 Task: Set the location details for the in-person meeting to "Chula Vista, CA 91910".
Action: Mouse moved to (92, 113)
Screenshot: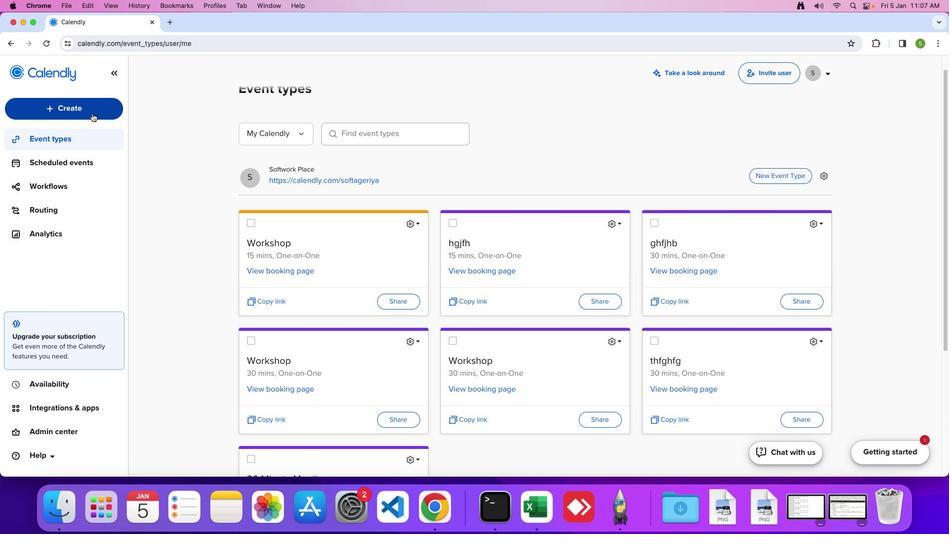 
Action: Mouse pressed left at (92, 113)
Screenshot: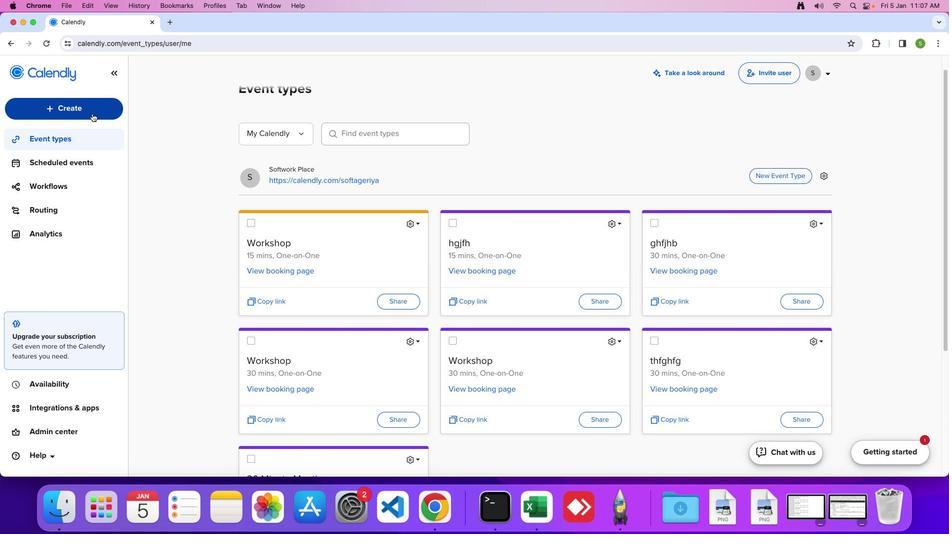 
Action: Mouse moved to (92, 182)
Screenshot: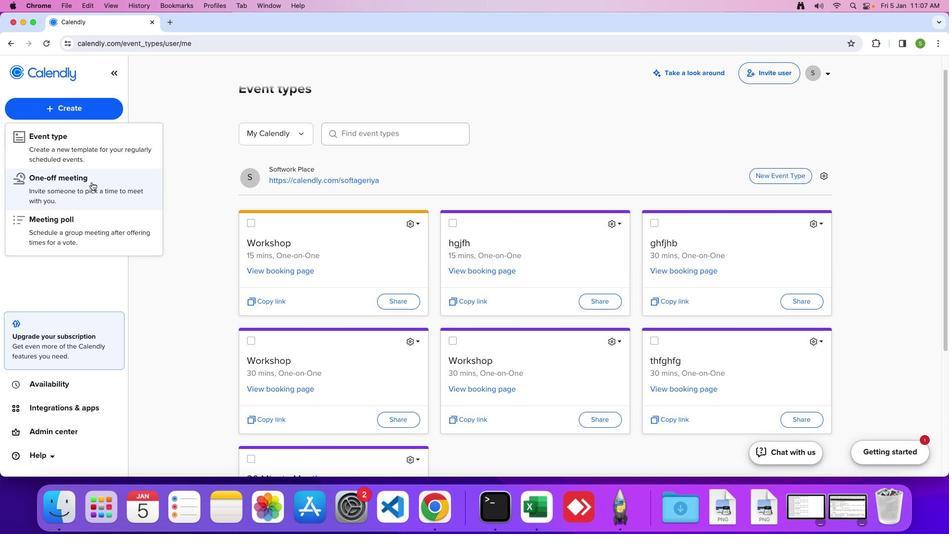 
Action: Mouse pressed left at (92, 182)
Screenshot: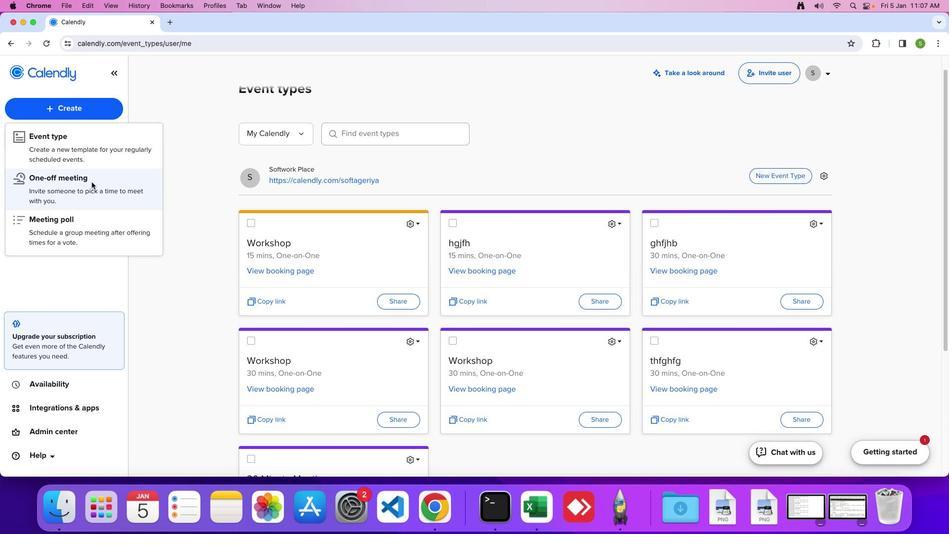 
Action: Mouse moved to (787, 167)
Screenshot: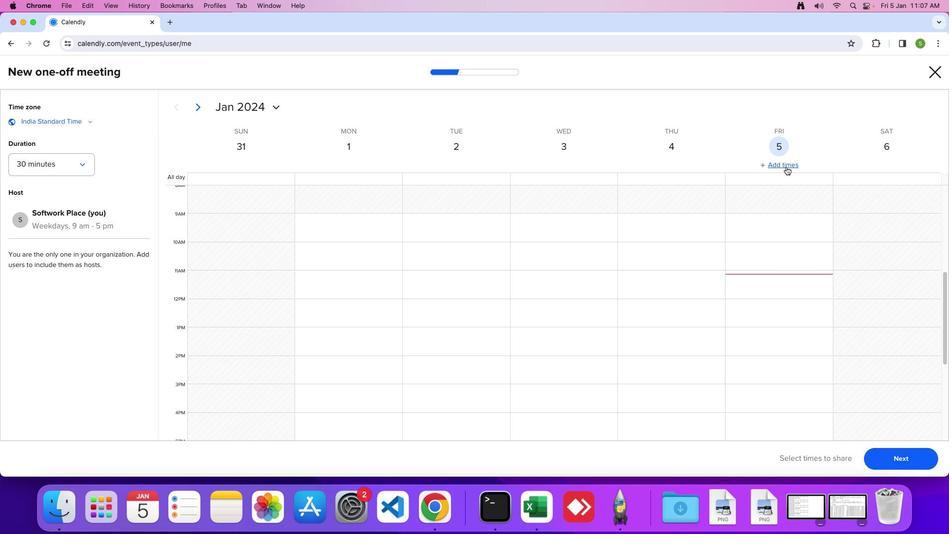 
Action: Mouse pressed left at (787, 167)
Screenshot: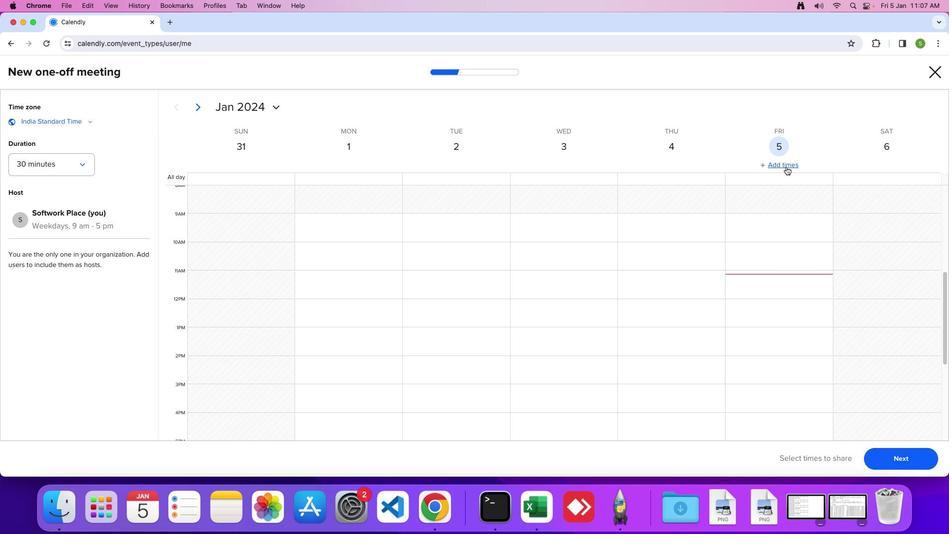 
Action: Mouse moved to (875, 456)
Screenshot: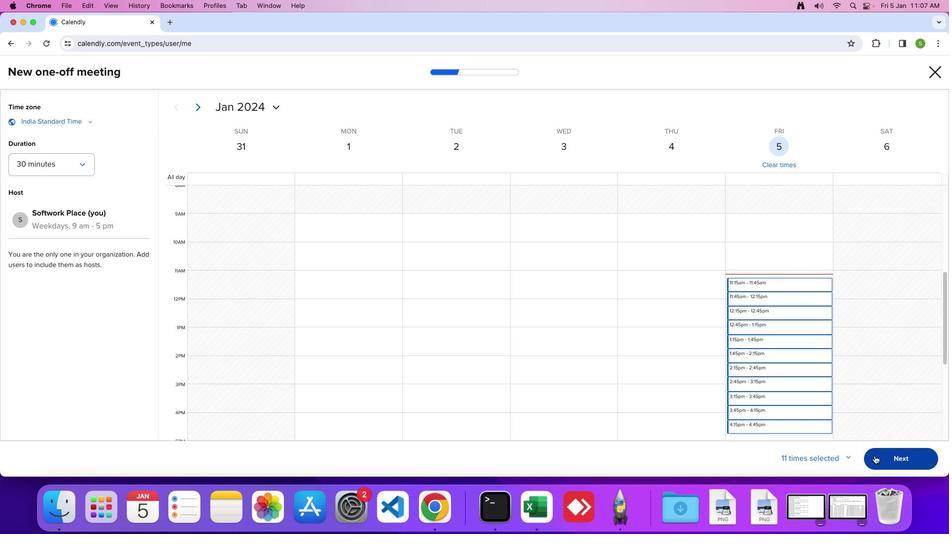 
Action: Mouse pressed left at (875, 456)
Screenshot: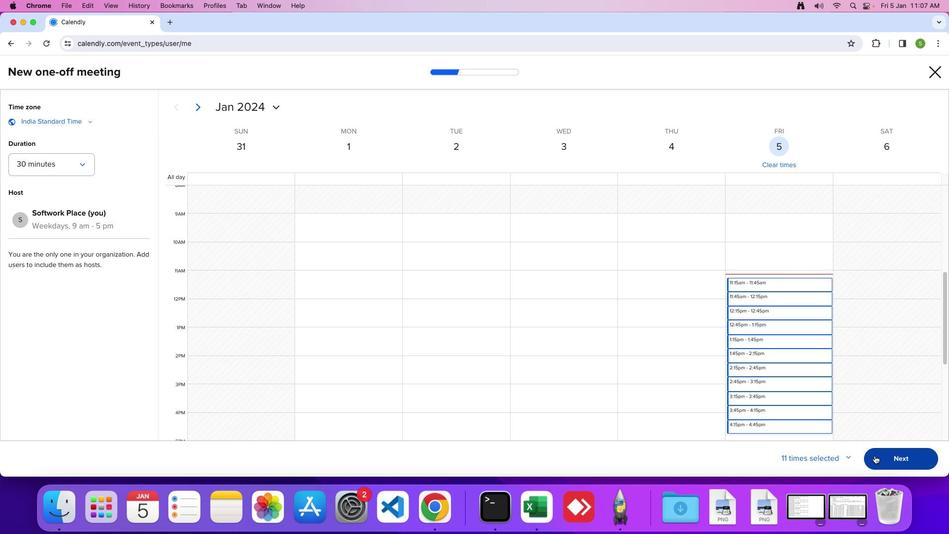 
Action: Mouse moved to (506, 346)
Screenshot: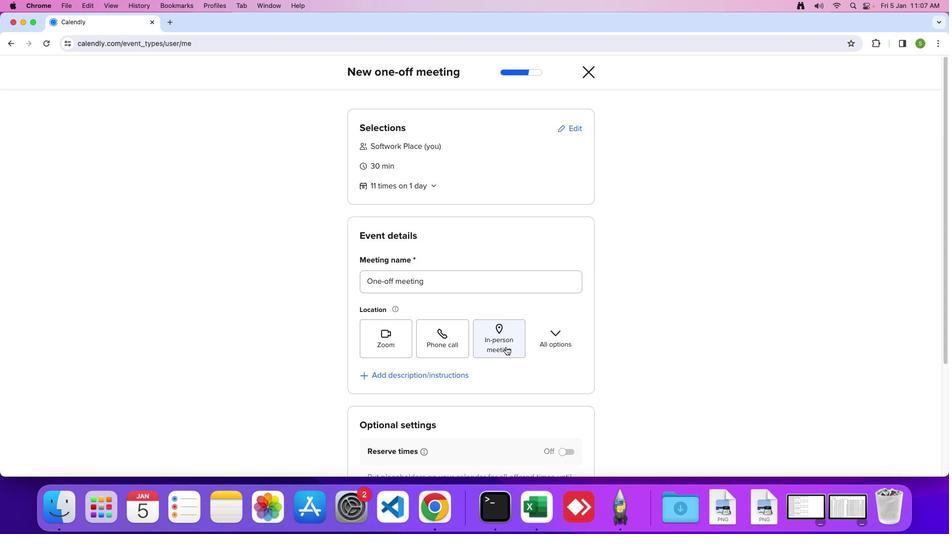 
Action: Mouse pressed left at (506, 346)
Screenshot: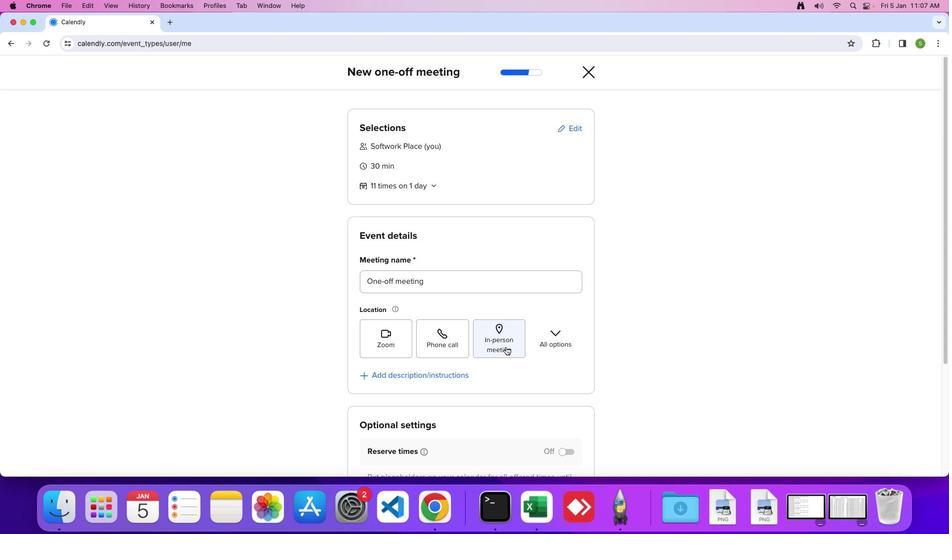 
Action: Mouse moved to (477, 179)
Screenshot: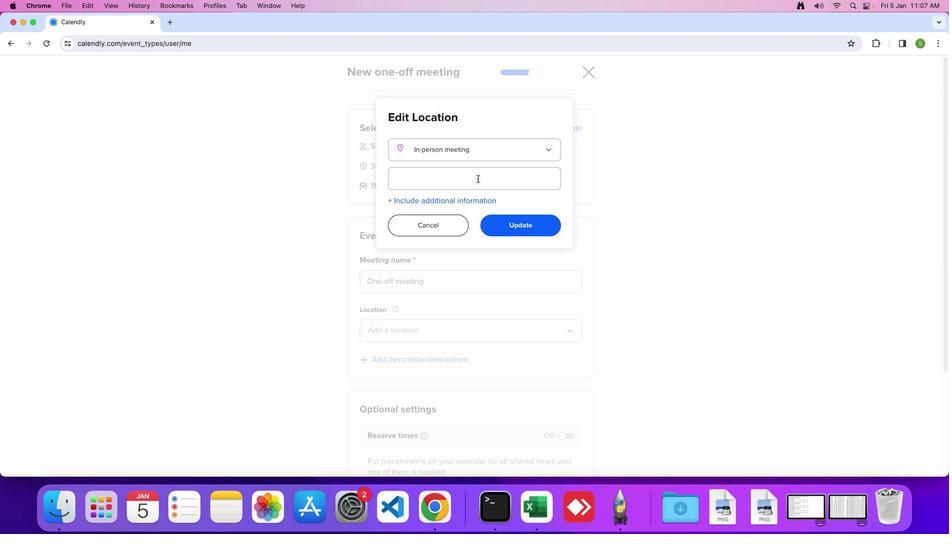 
Action: Mouse pressed left at (477, 179)
Screenshot: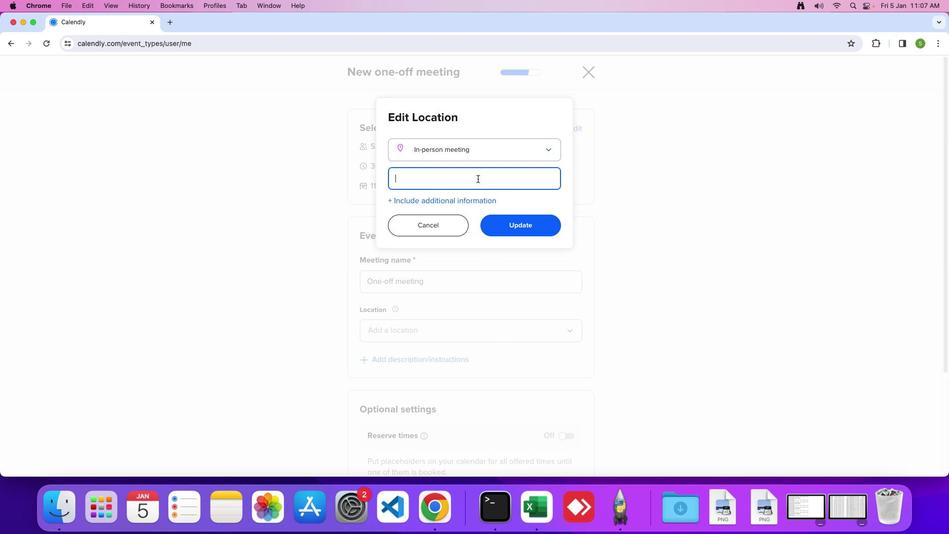 
Action: Mouse moved to (478, 184)
Screenshot: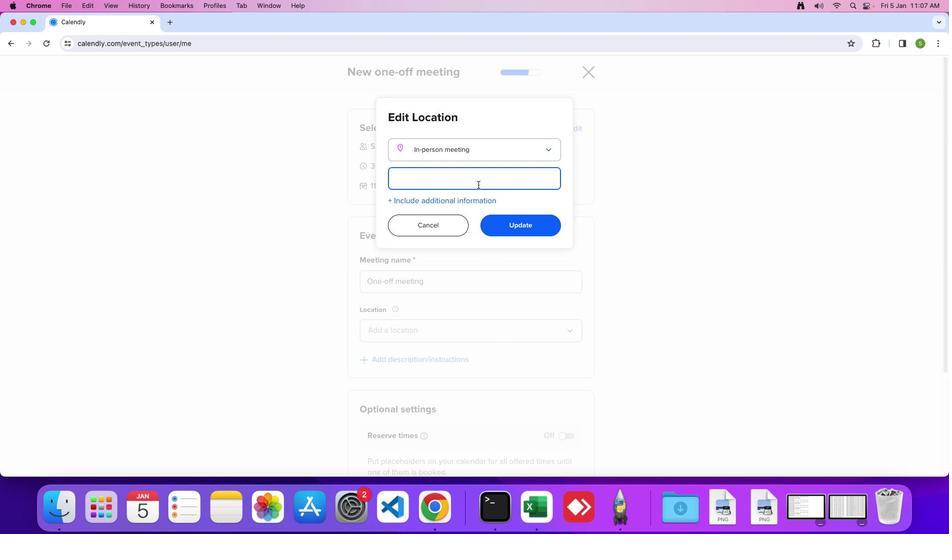 
Action: Key pressed 'C'Key.caps_lock'h''u''l''a'Key.spaceKey.shift'V''i''s''t''a'','Key.spaceKey.shift'C''A'Key.space'9''9'Key.backspace'1''9''1''0'
Screenshot: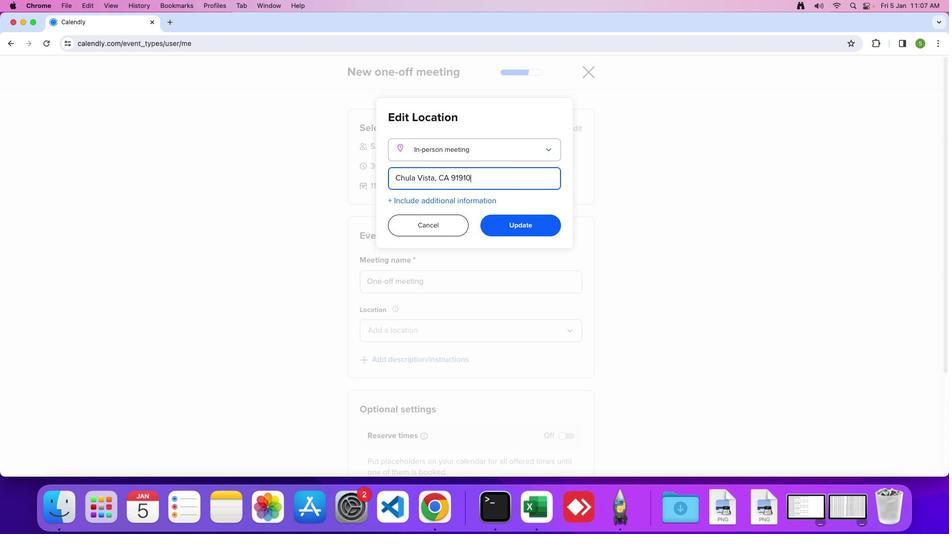
Action: Mouse moved to (500, 227)
Screenshot: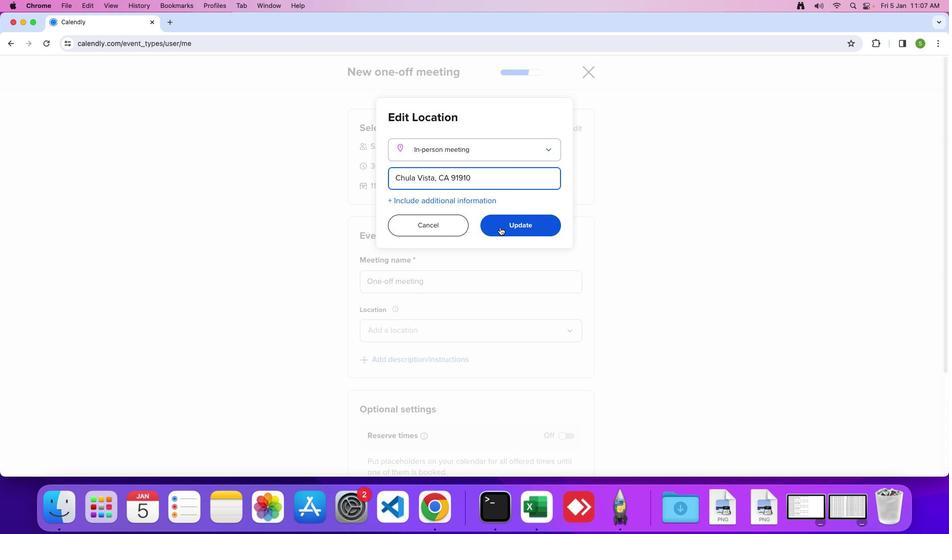 
